 Task: Create an event for the post-launch celebratory dinner.
Action: Mouse moved to (59, 104)
Screenshot: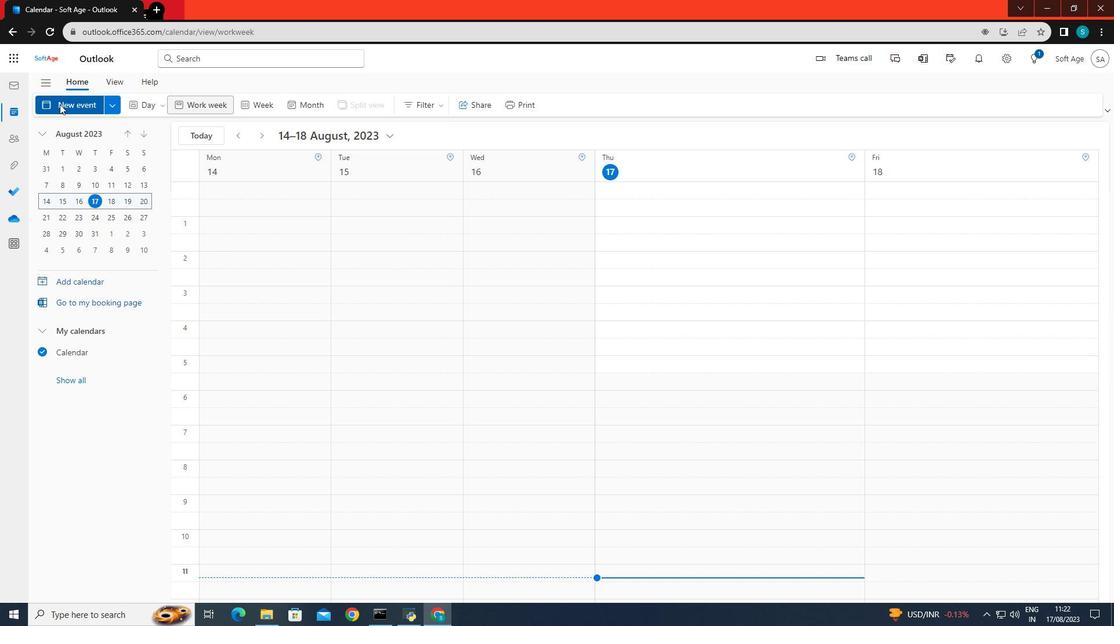 
Action: Mouse pressed left at (59, 104)
Screenshot: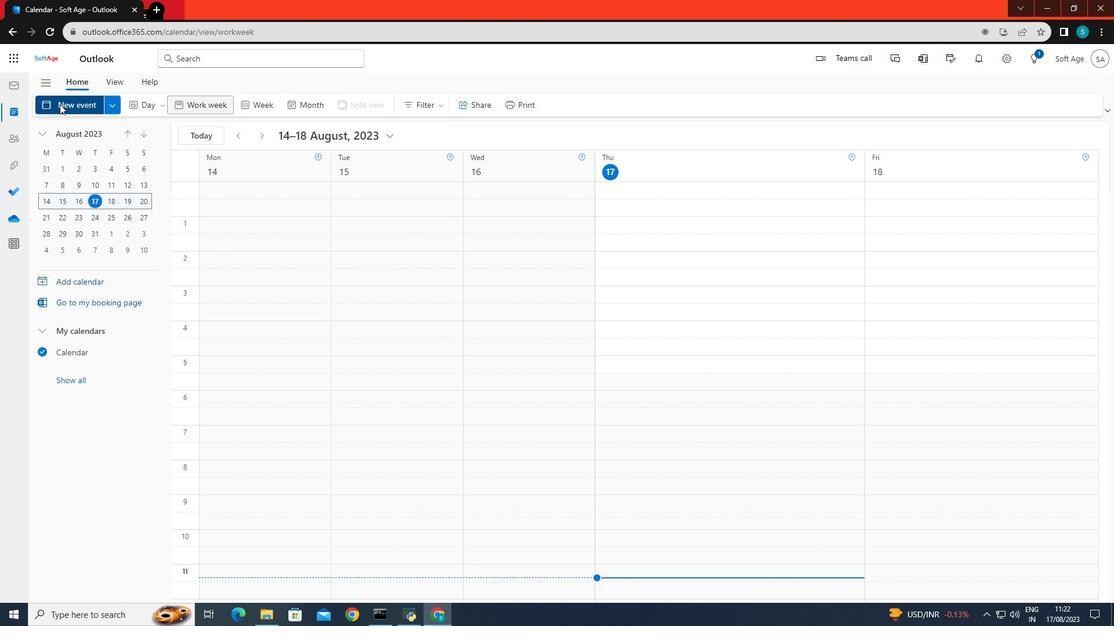 
Action: Mouse moved to (327, 182)
Screenshot: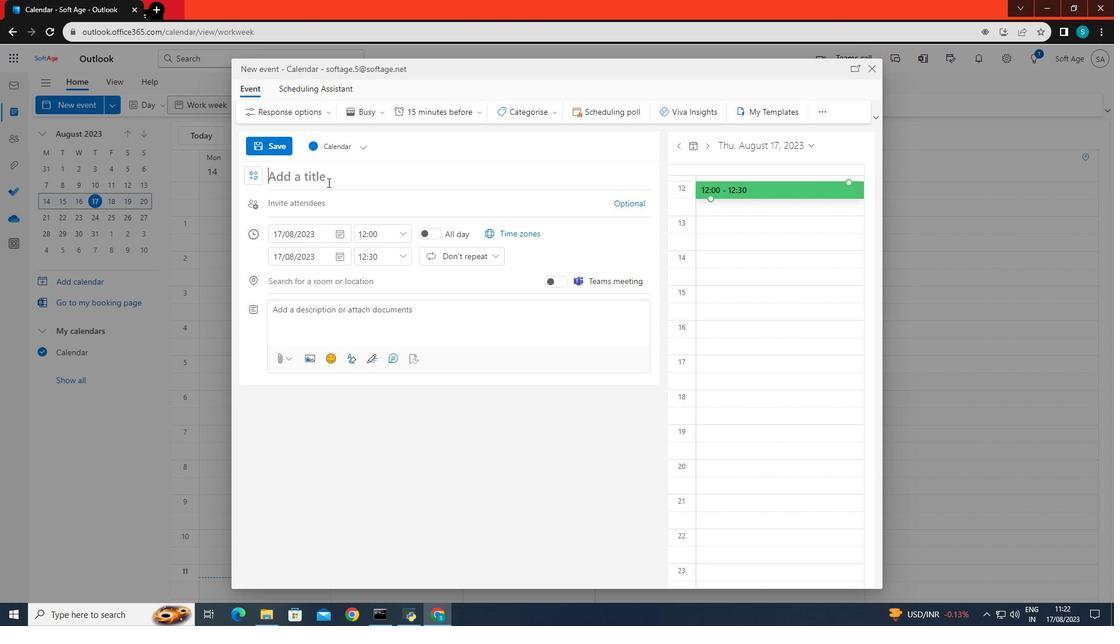 
Action: Mouse pressed left at (327, 182)
Screenshot: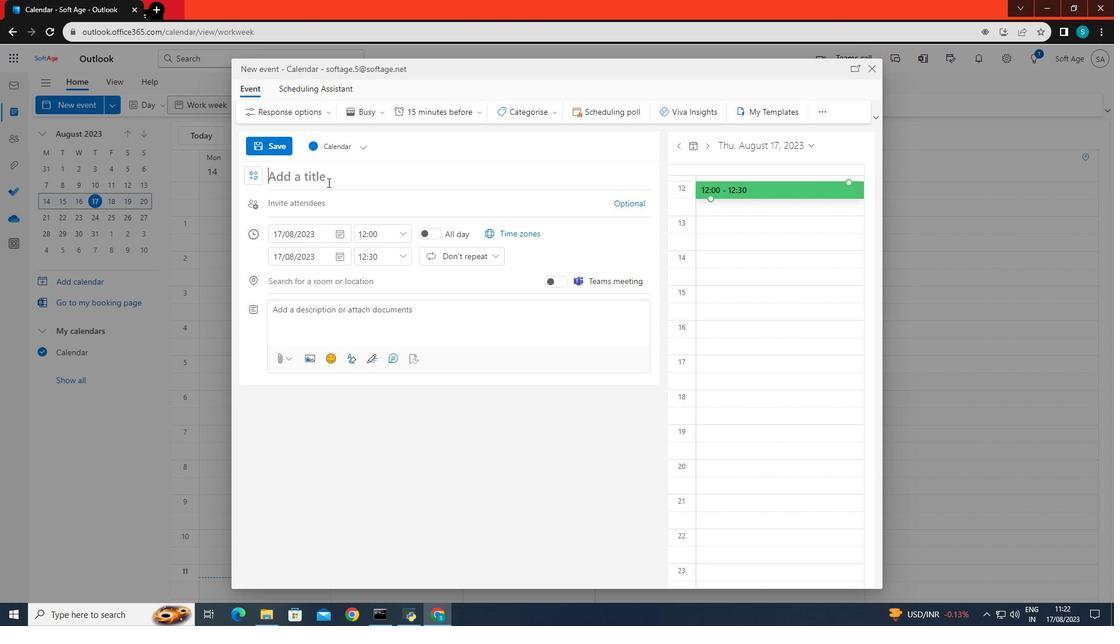 
Action: Key pressed c<Key.backspace><Key.backspace>the<Key.space>post-lan<Key.backspace>unch<Key.space>celebratory<Key.space>dinner.
Screenshot: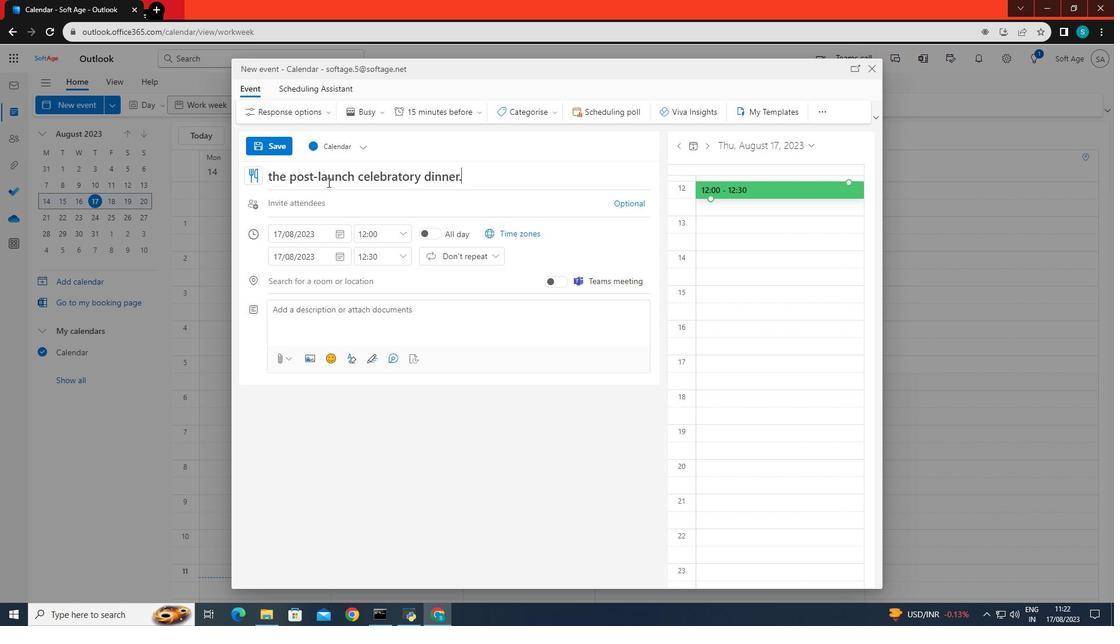 
Action: Mouse moved to (274, 66)
Screenshot: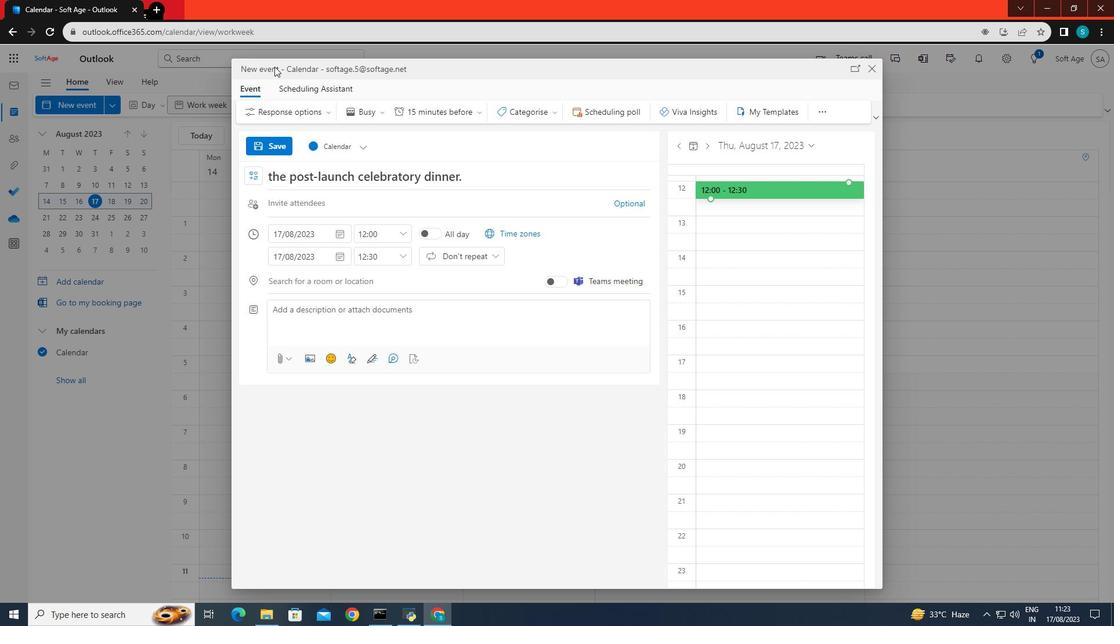 
Action: Key pressed <Key.backspace>
Screenshot: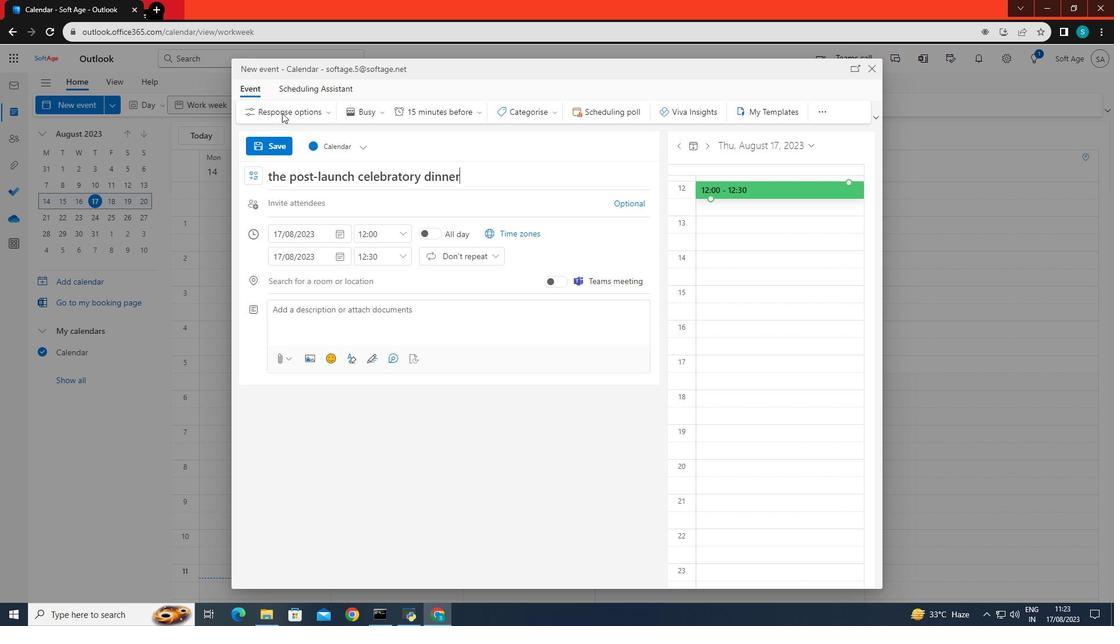 
Action: Mouse moved to (293, 235)
Screenshot: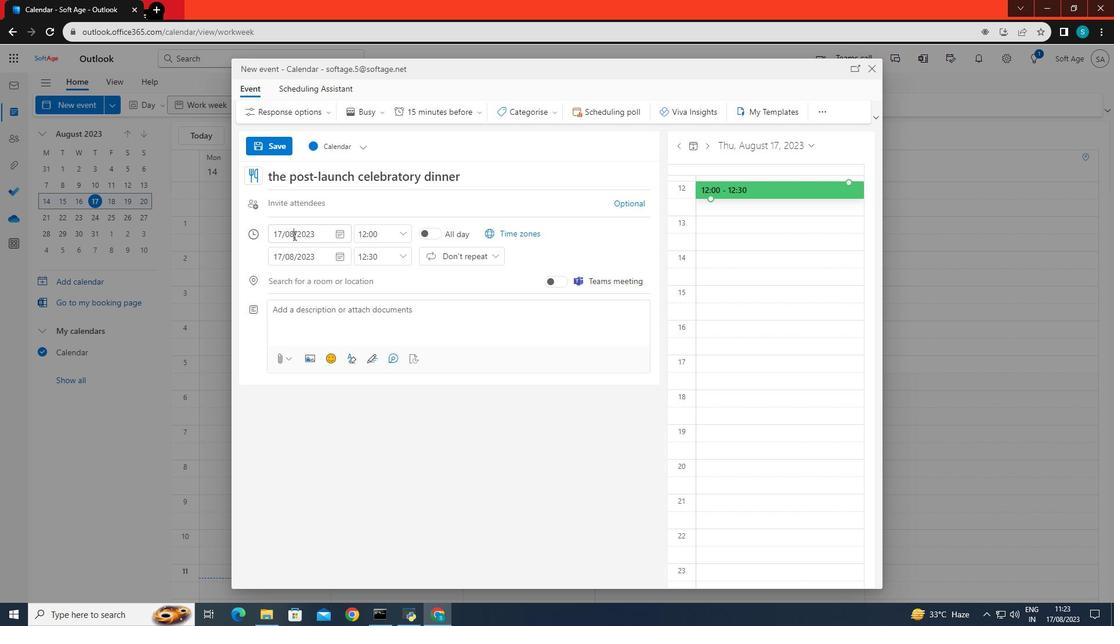 
Action: Mouse pressed left at (293, 235)
Screenshot: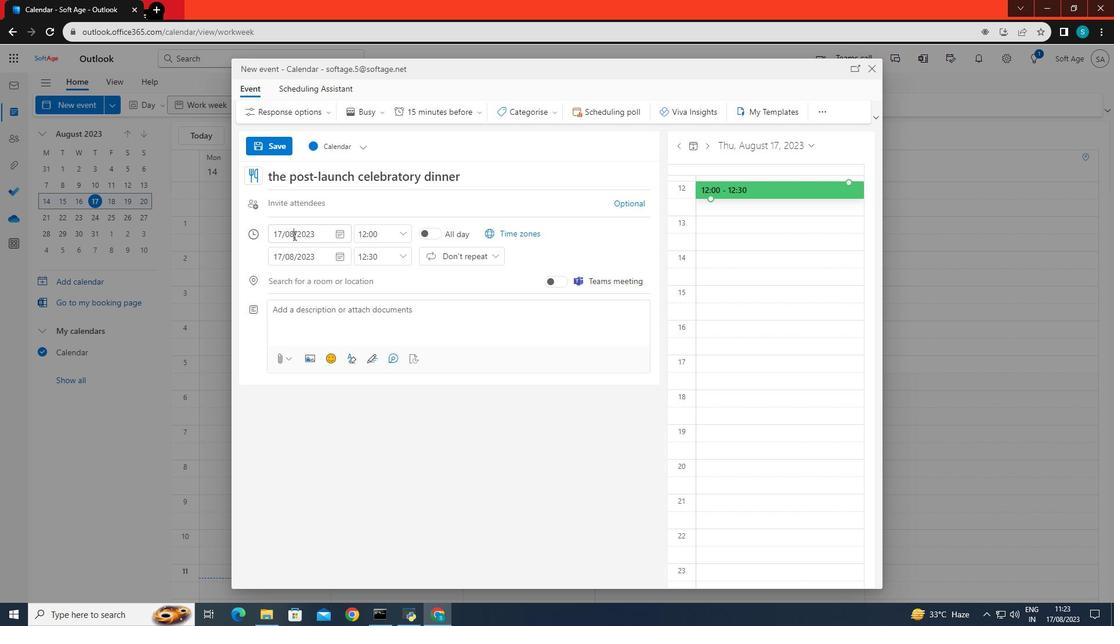 
Action: Mouse moved to (315, 346)
Screenshot: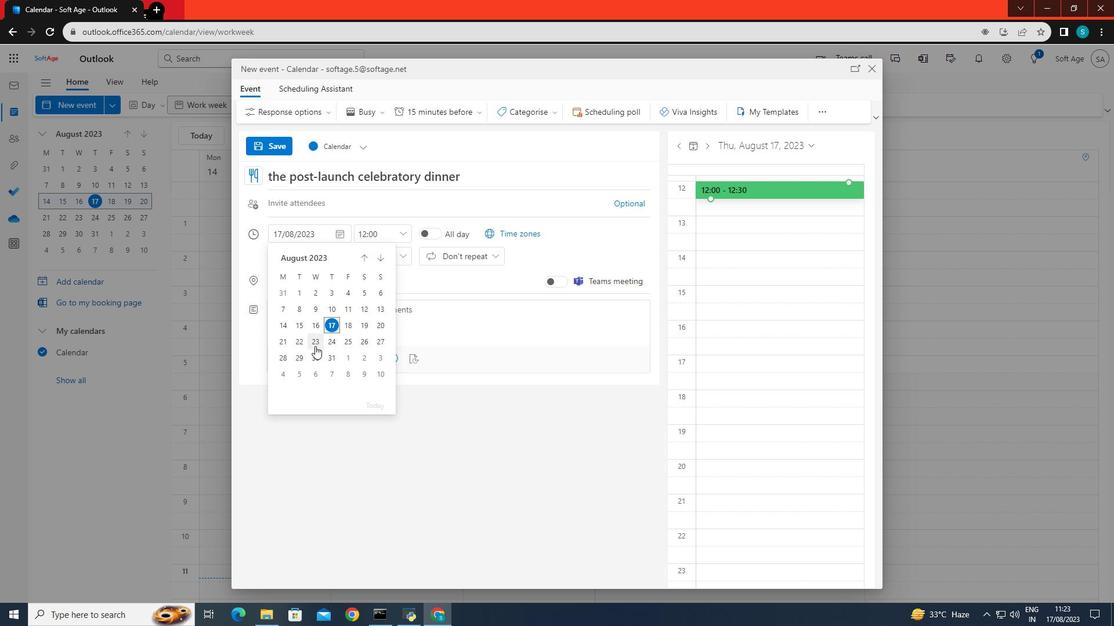 
Action: Mouse pressed left at (315, 346)
Screenshot: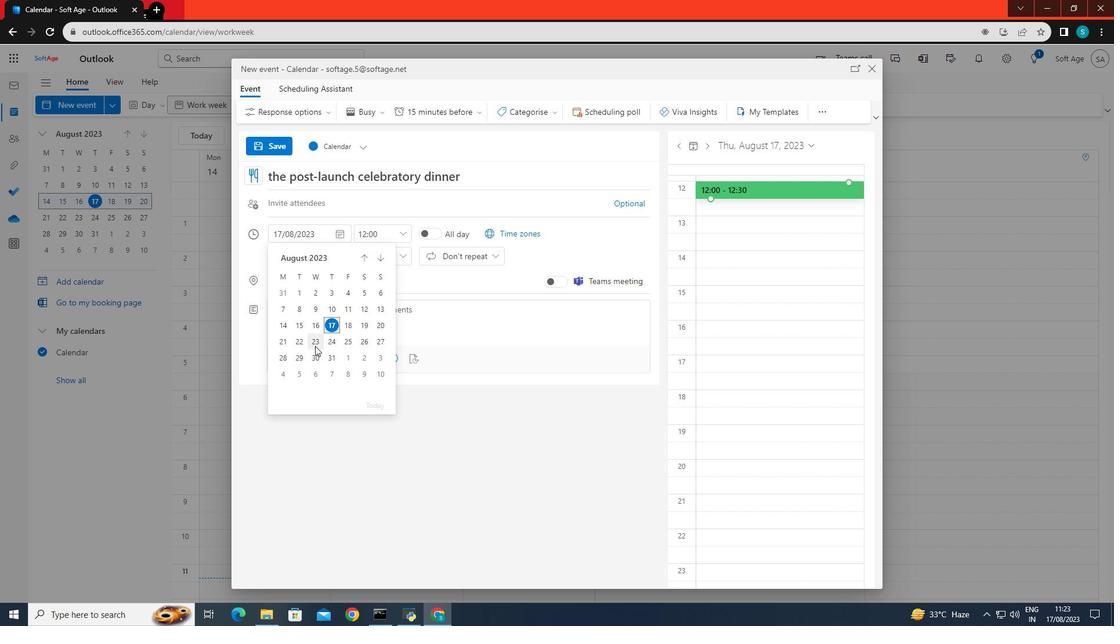 
Action: Mouse moved to (402, 236)
Screenshot: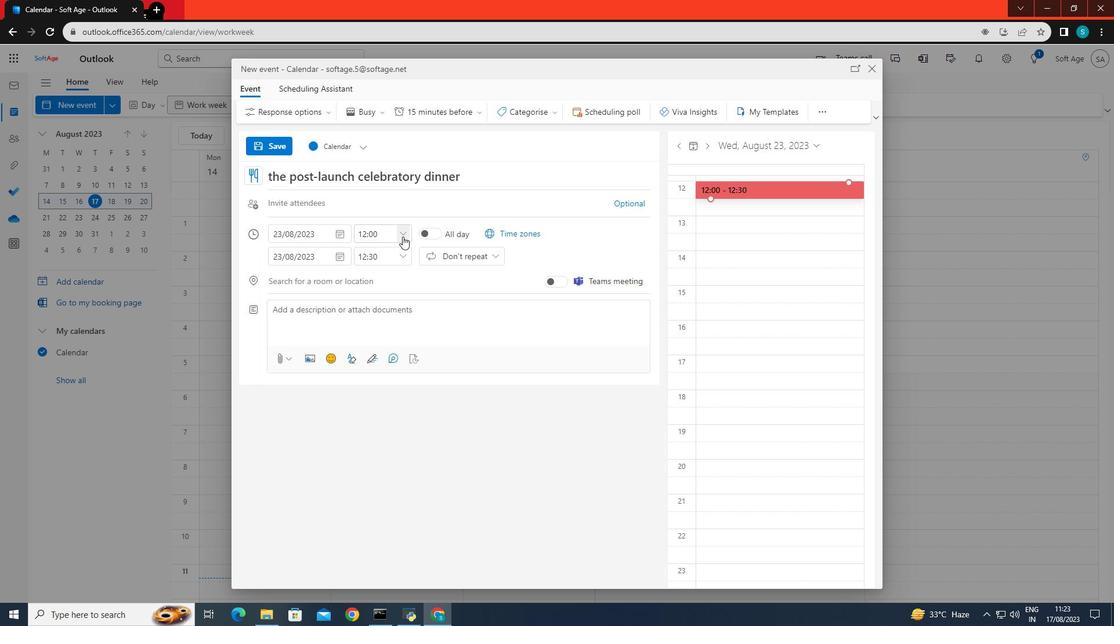 
Action: Mouse pressed left at (402, 236)
Screenshot: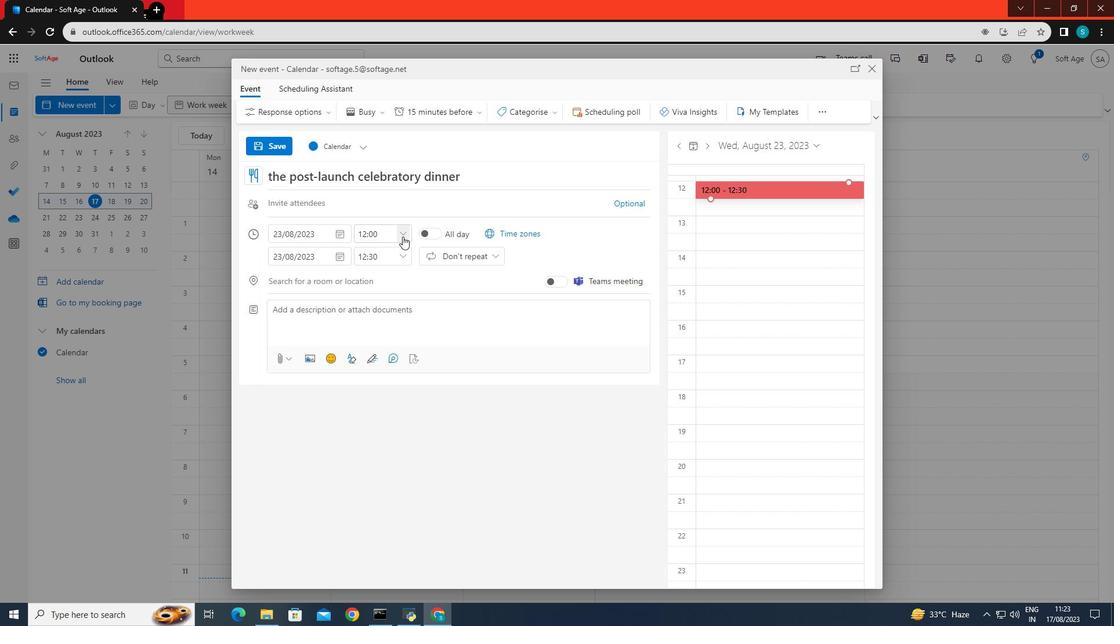 
Action: Mouse moved to (396, 314)
Screenshot: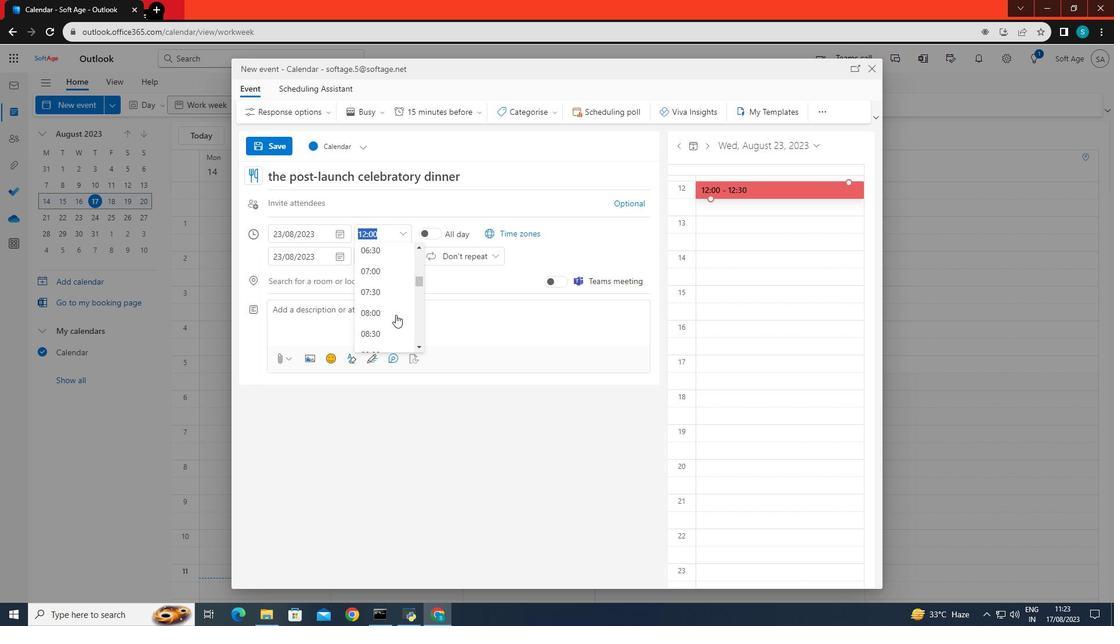 
Action: Mouse scrolled (396, 314) with delta (0, 0)
Screenshot: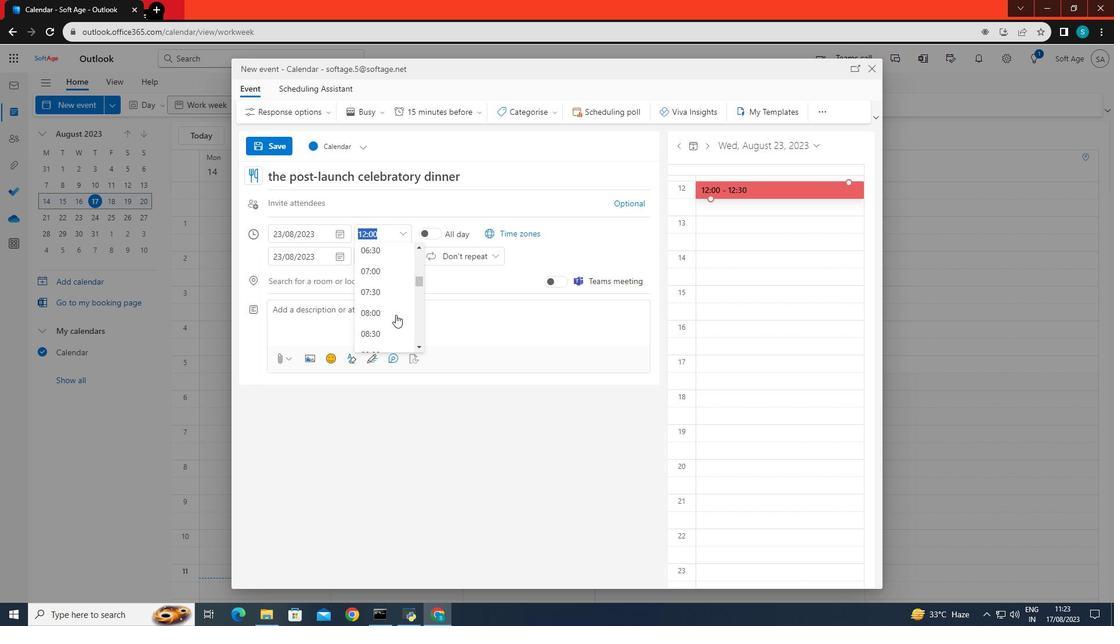 
Action: Mouse scrolled (396, 314) with delta (0, 0)
Screenshot: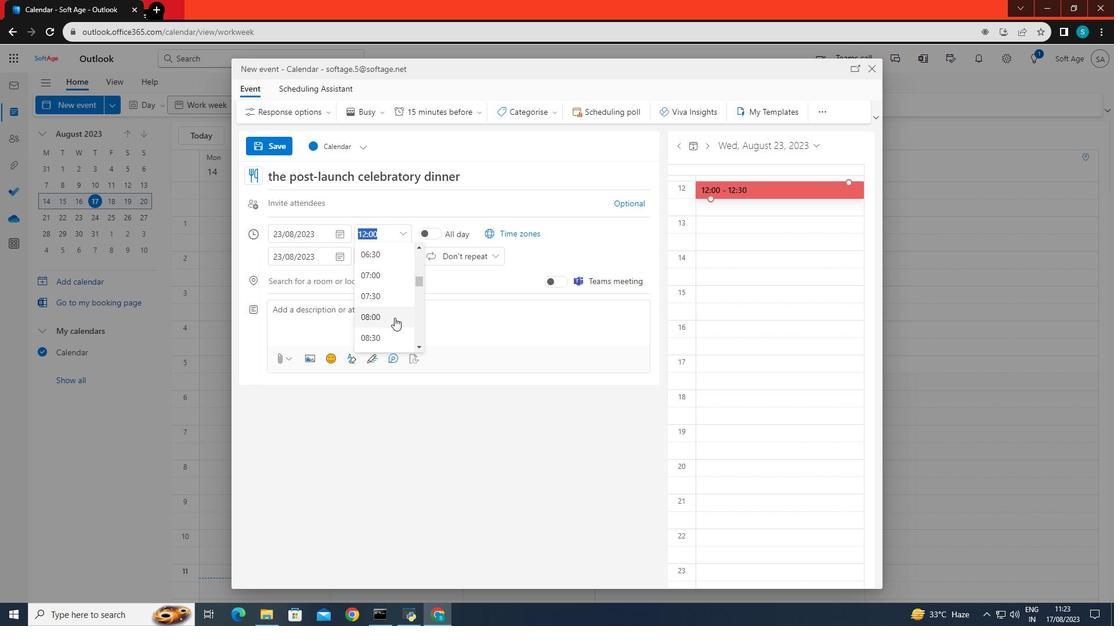 
Action: Mouse scrolled (396, 314) with delta (0, 0)
Screenshot: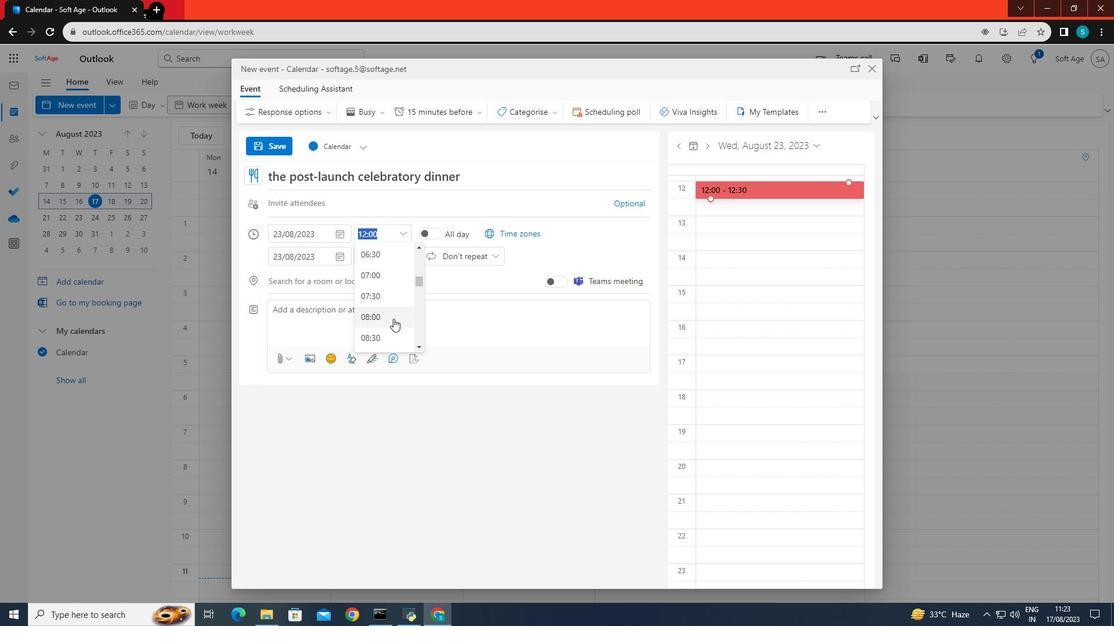 
Action: Mouse scrolled (396, 314) with delta (0, 0)
Screenshot: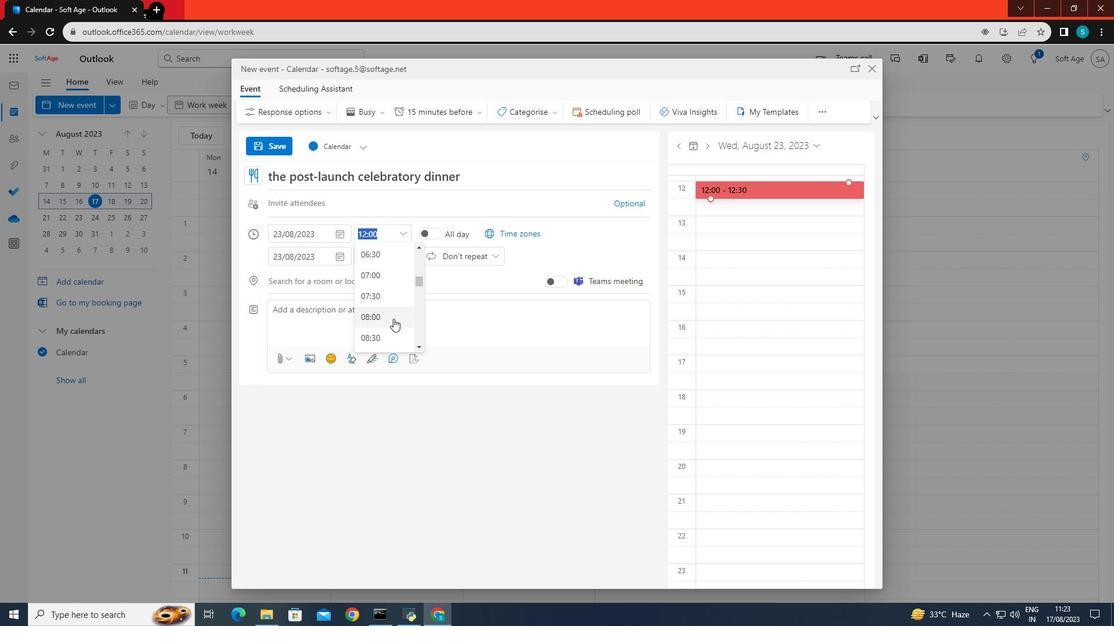 
Action: Mouse moved to (393, 319)
Screenshot: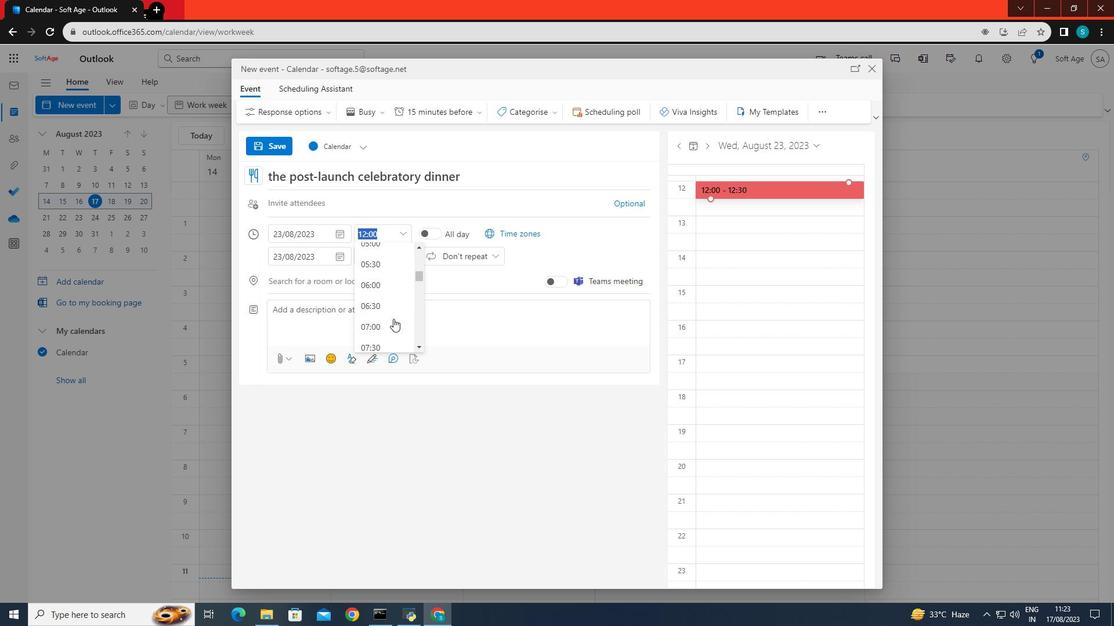 
Action: Mouse scrolled (393, 319) with delta (0, 0)
Screenshot: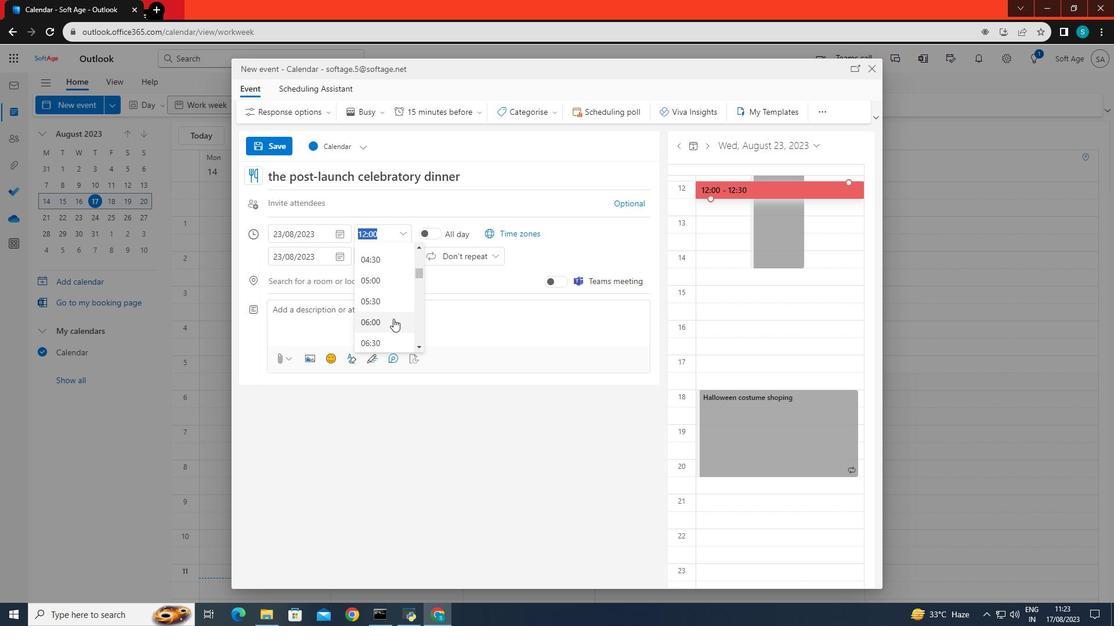 
Action: Mouse scrolled (393, 319) with delta (0, 0)
Screenshot: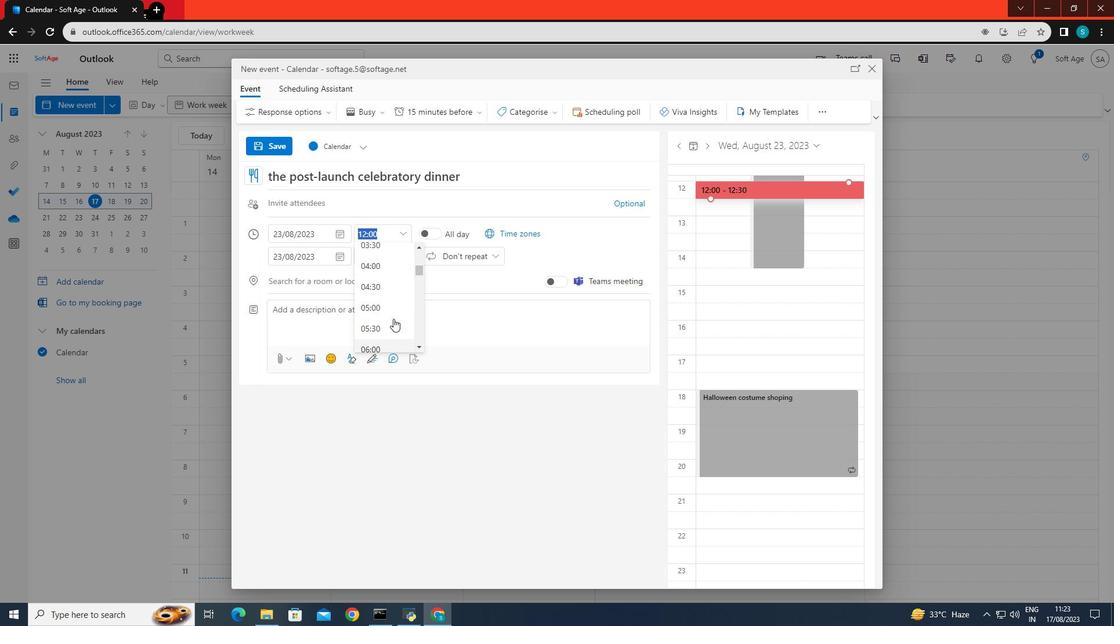 
Action: Mouse moved to (388, 319)
Screenshot: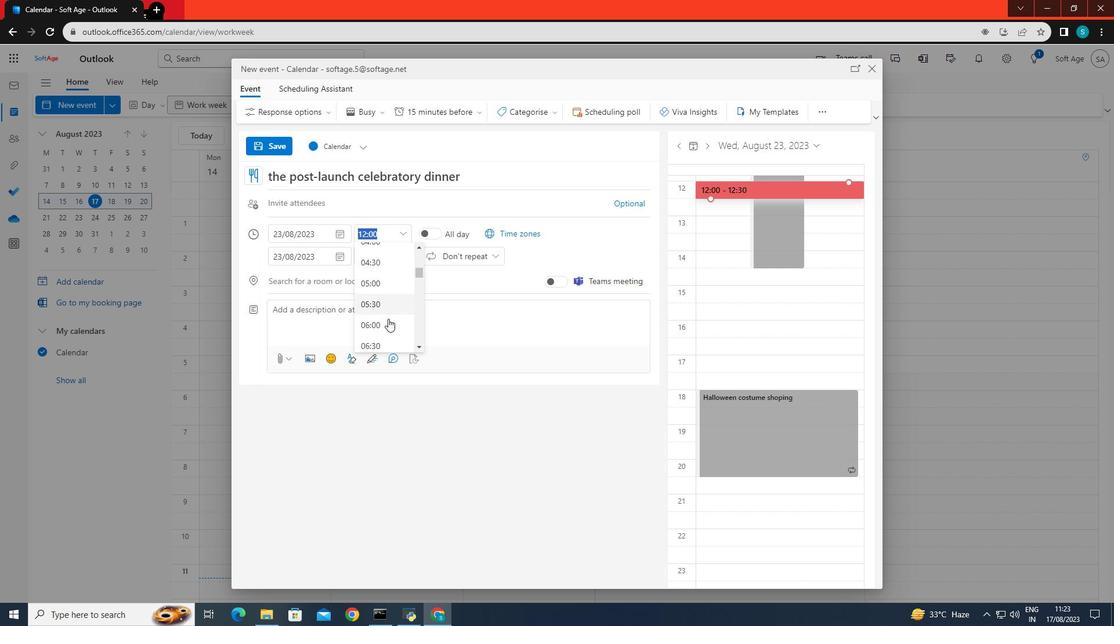 
Action: Mouse scrolled (388, 318) with delta (0, 0)
Screenshot: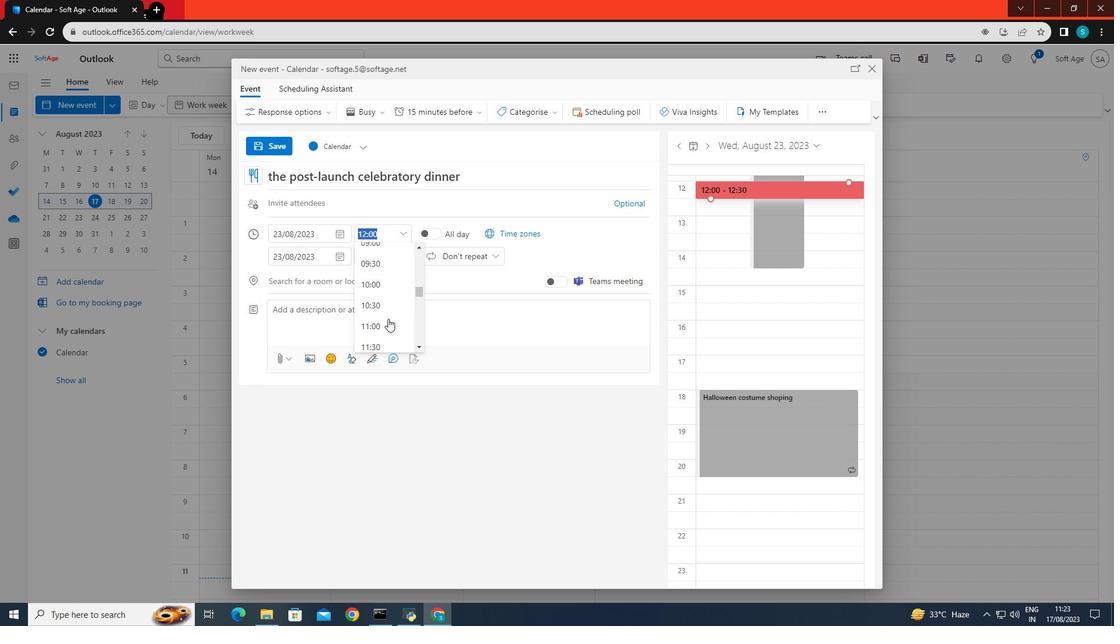 
Action: Mouse scrolled (388, 318) with delta (0, 0)
Screenshot: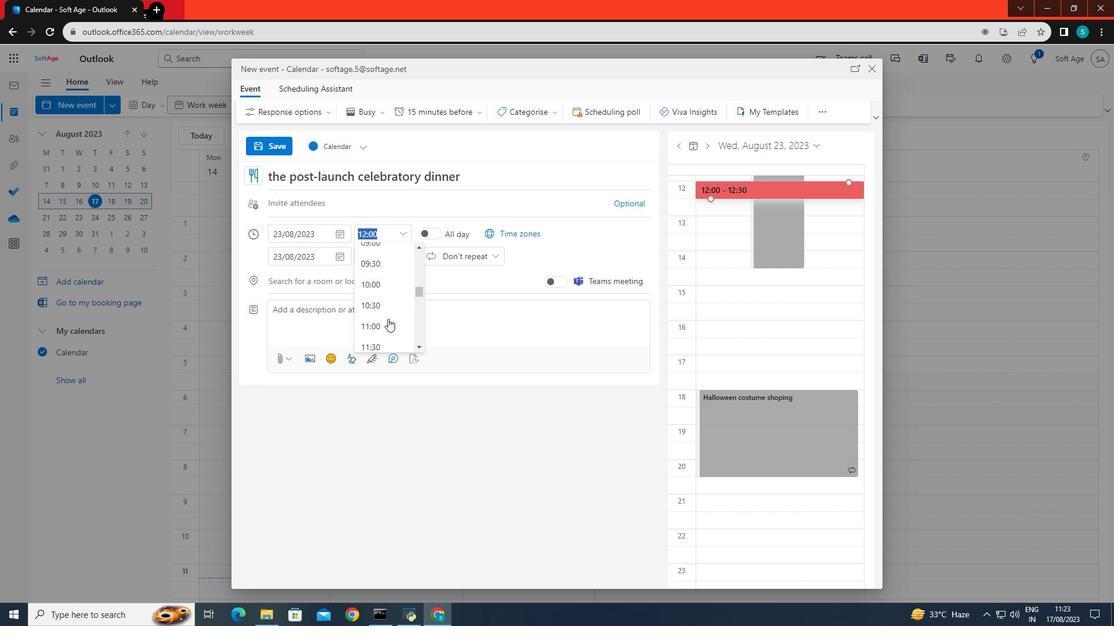 
Action: Mouse scrolled (388, 318) with delta (0, 0)
Screenshot: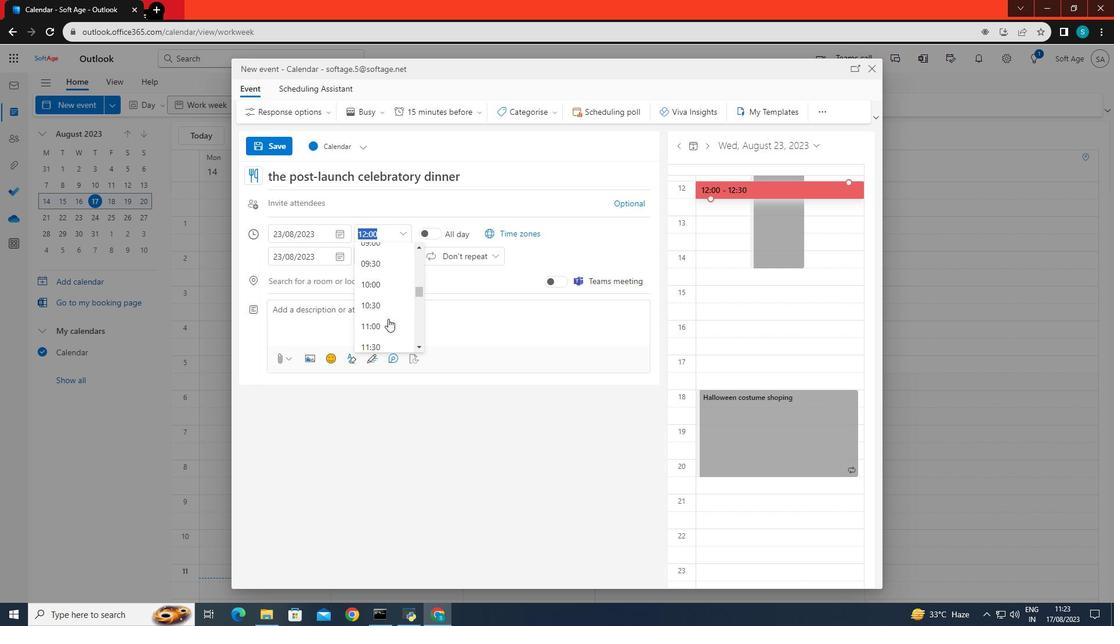 
Action: Mouse scrolled (388, 318) with delta (0, 0)
Screenshot: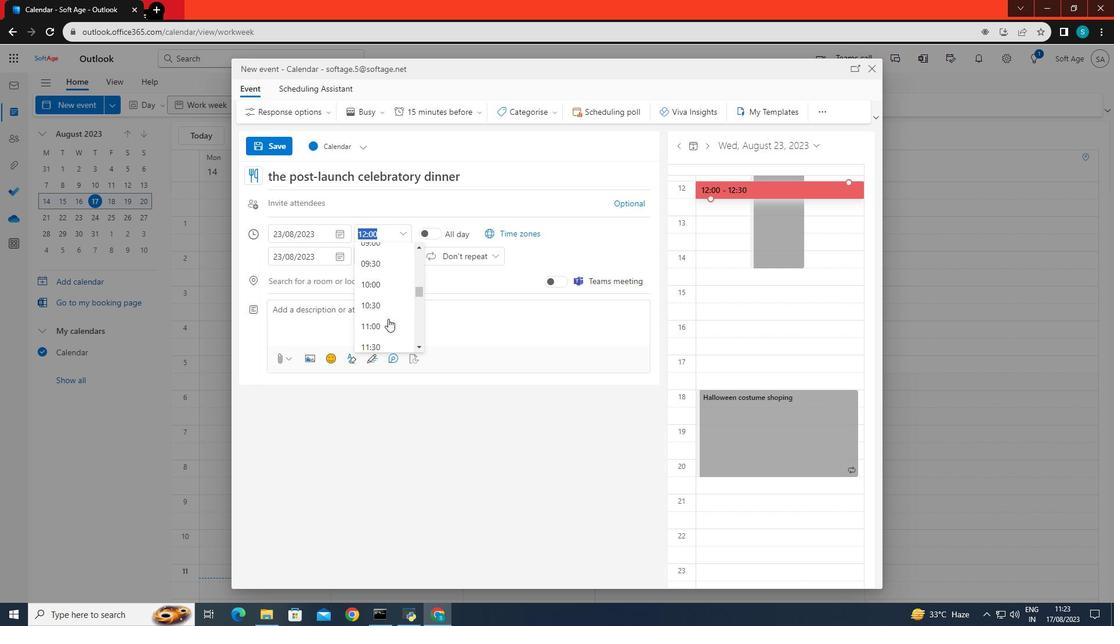 
Action: Mouse moved to (376, 312)
Screenshot: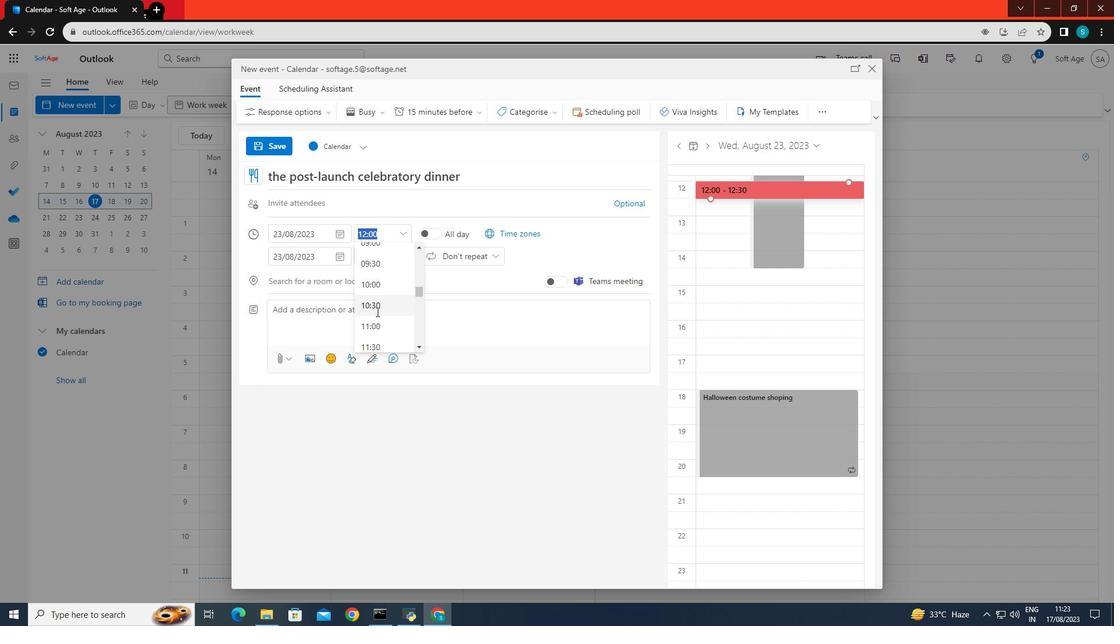 
Action: Mouse pressed left at (376, 312)
Screenshot: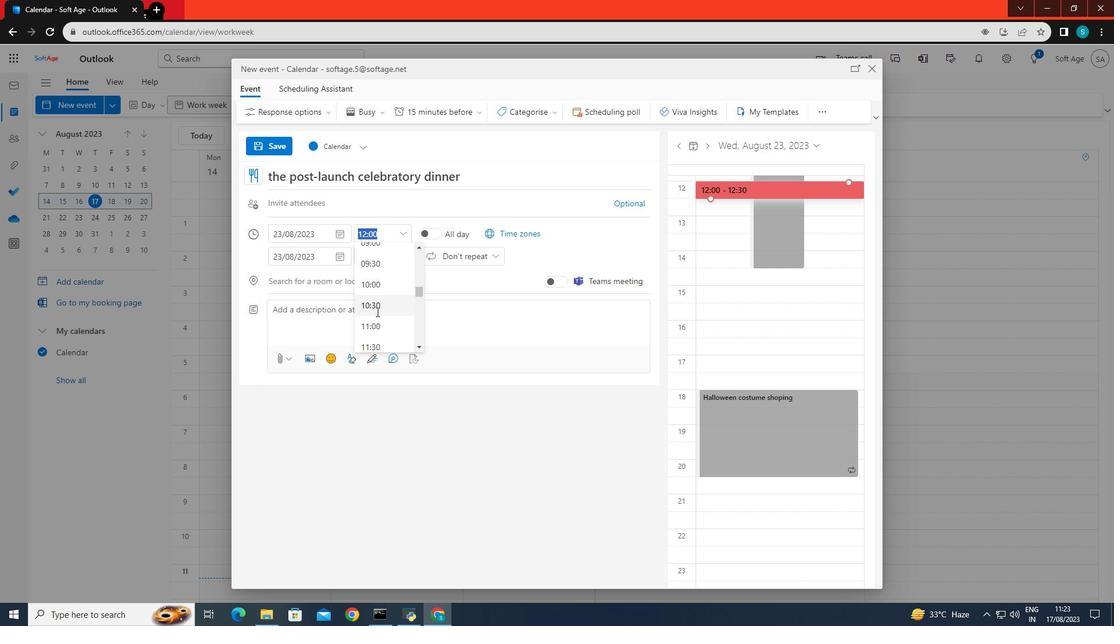 
Action: Mouse moved to (401, 258)
Screenshot: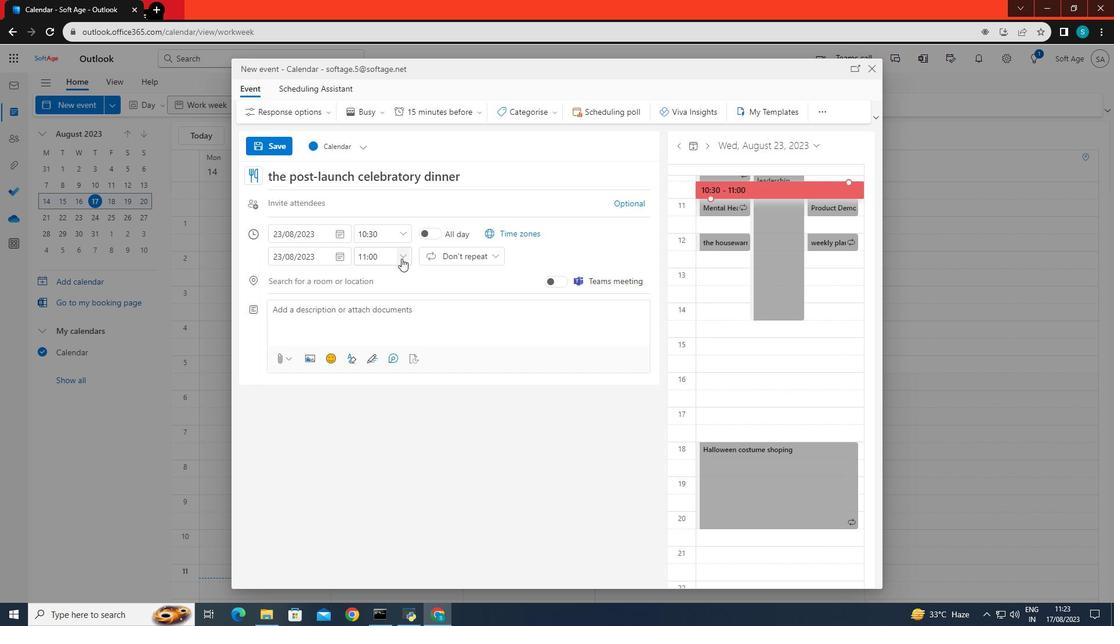 
Action: Mouse pressed left at (401, 258)
Screenshot: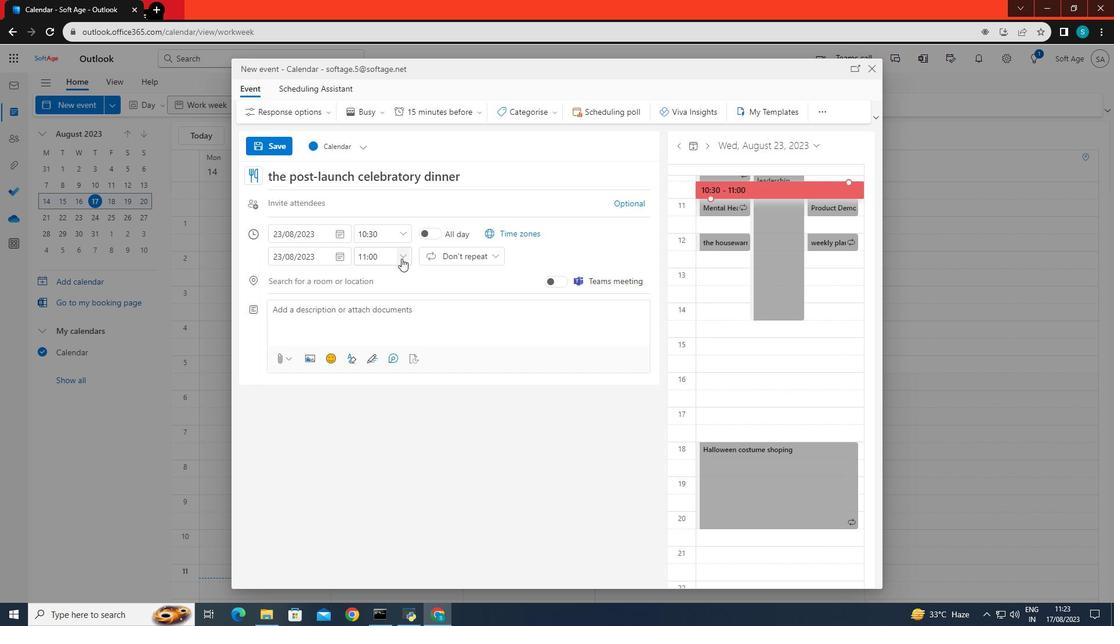 
Action: Mouse moved to (393, 310)
Screenshot: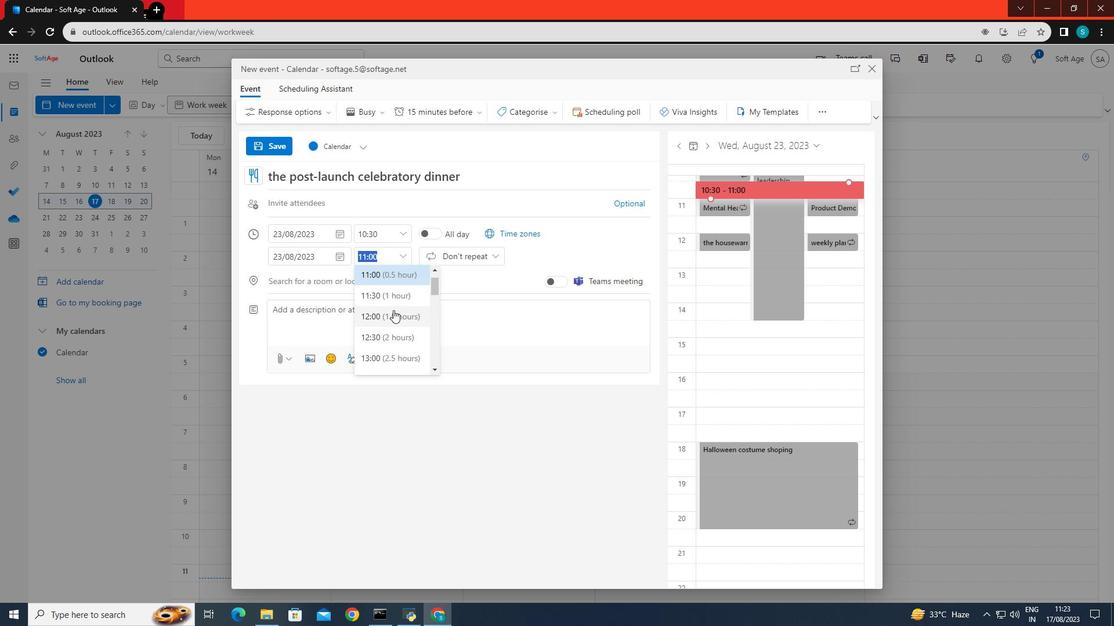 
Action: Mouse scrolled (393, 310) with delta (0, 0)
Screenshot: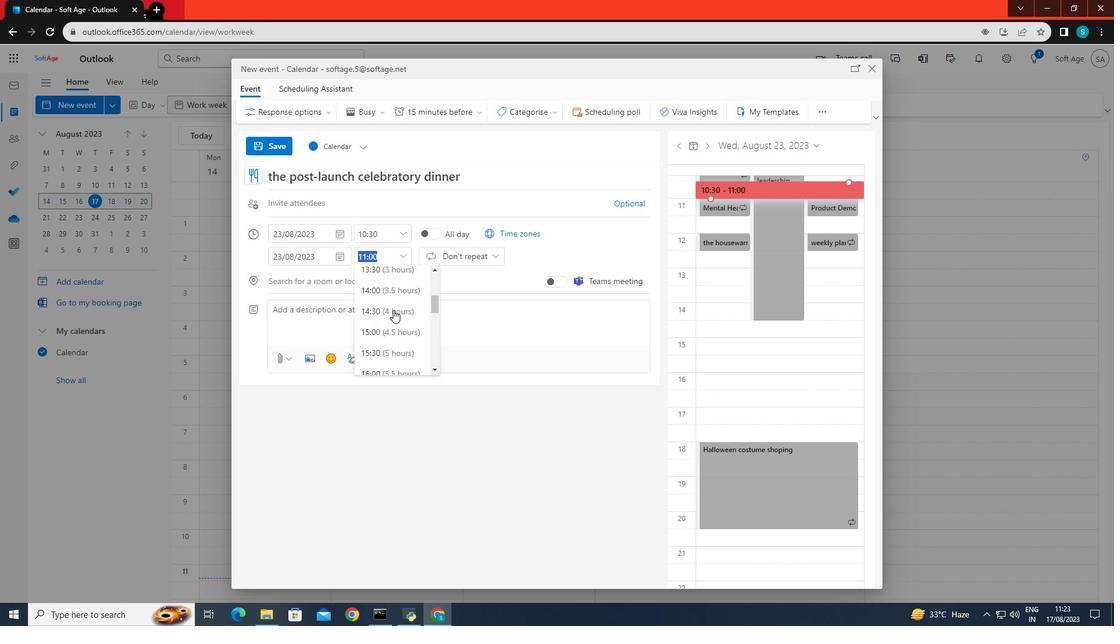 
Action: Mouse scrolled (393, 310) with delta (0, 0)
Screenshot: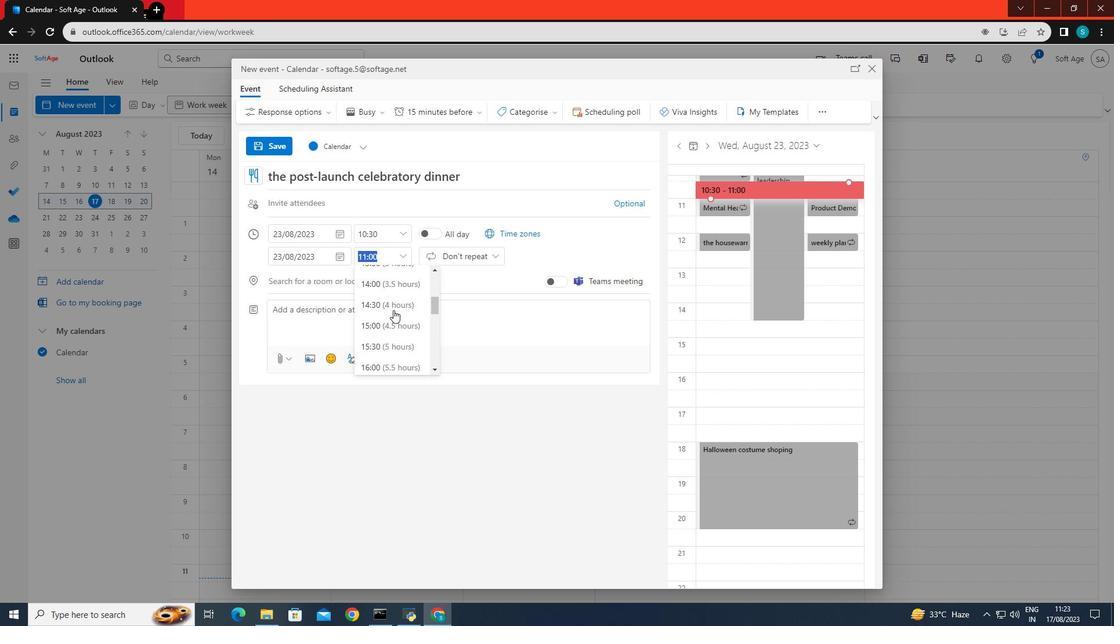 
Action: Mouse moved to (376, 283)
Screenshot: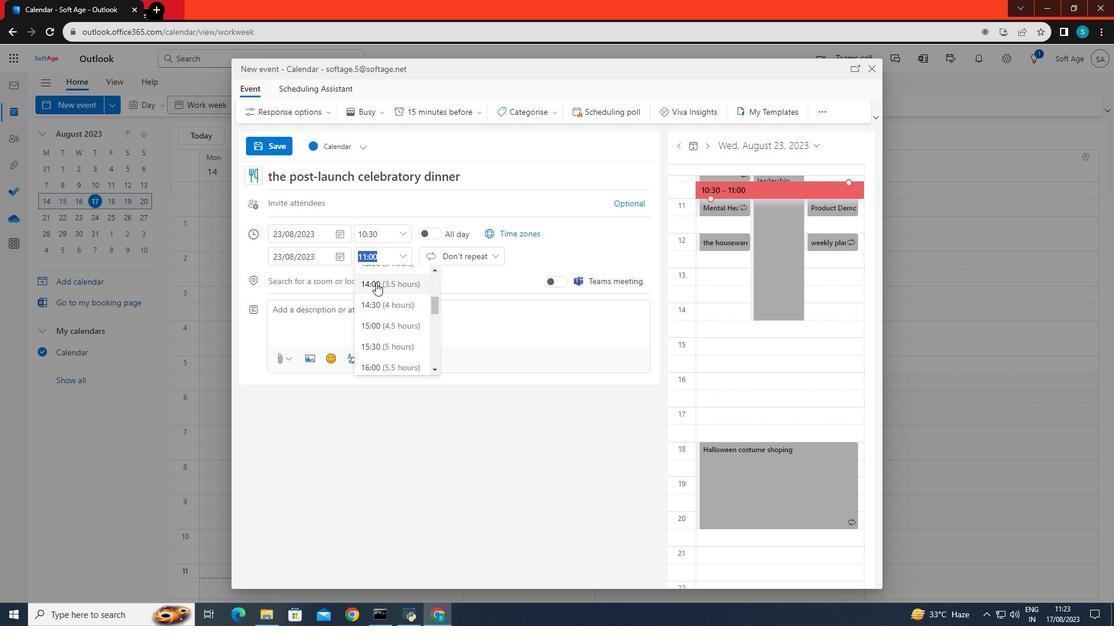 
Action: Mouse pressed left at (376, 283)
Screenshot: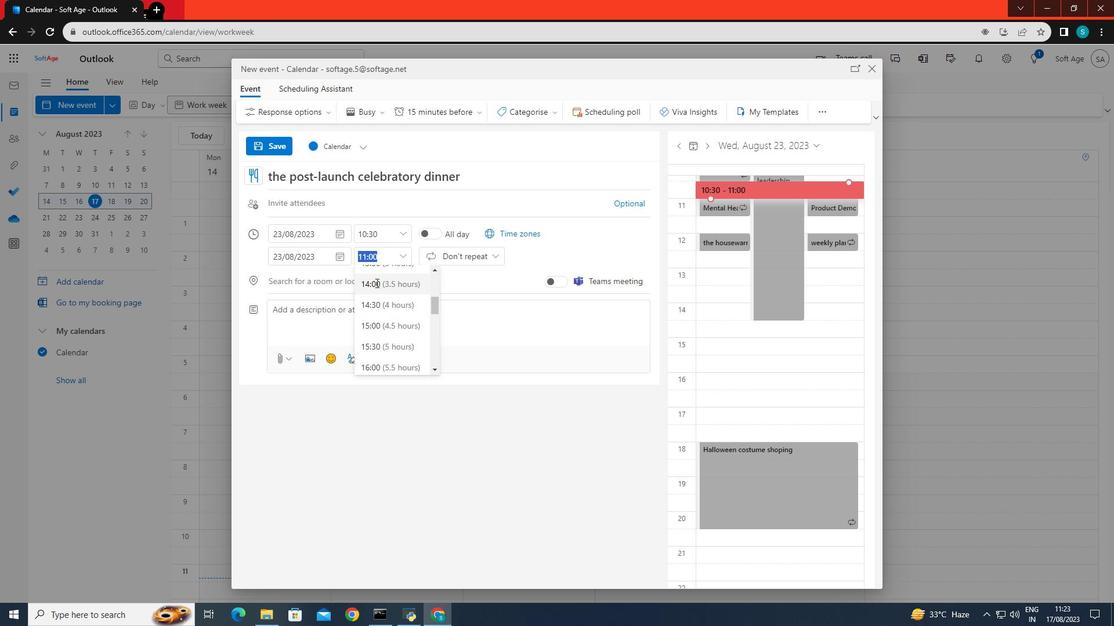 
Action: Mouse moved to (320, 313)
Screenshot: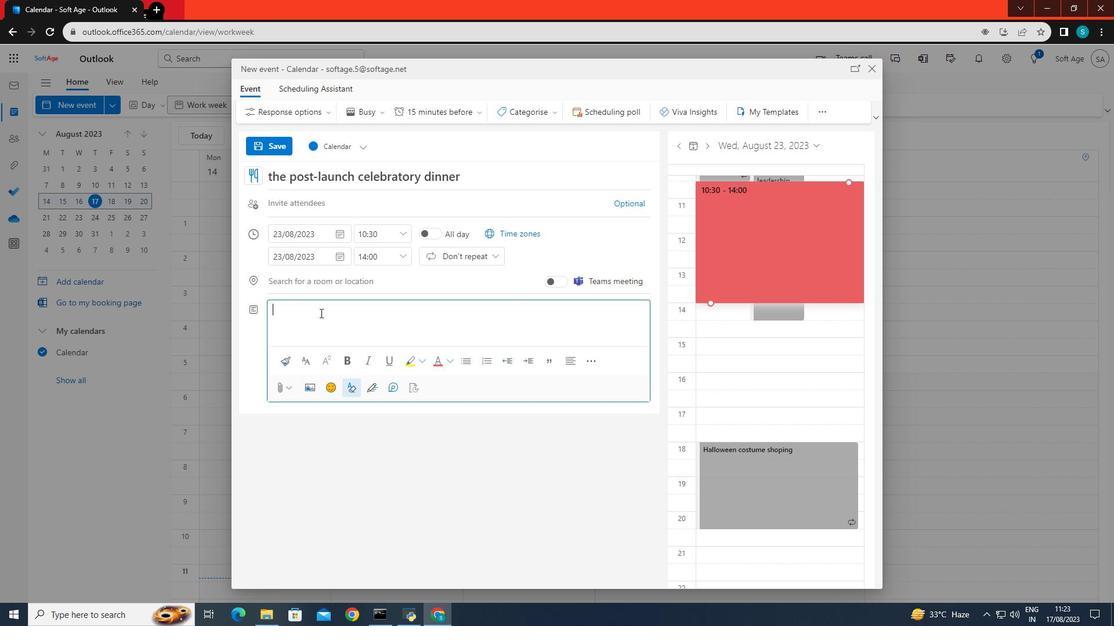 
Action: Mouse pressed left at (320, 313)
Screenshot: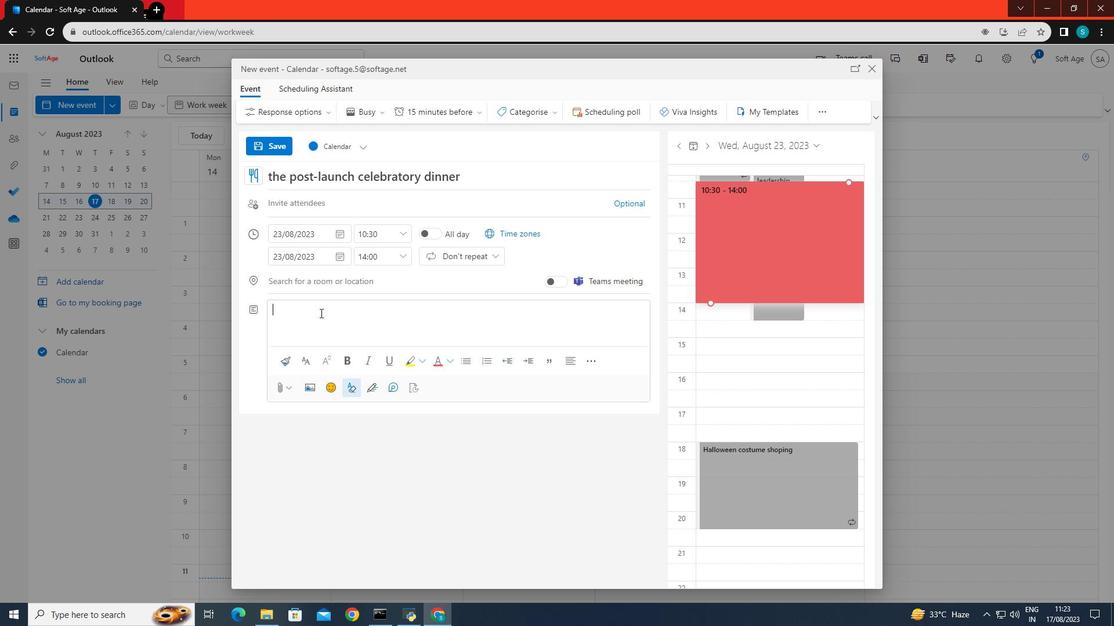 
Action: Key pressed sn<Key.space><Key.backspace><Key.backspace><Key.backspace>an<Key.space>event<Key.space>for<Key.space>the<Key.space>post-launch<Key.space>celebratory<Key.space>dinee<Key.backspace><Key.backspace>ner.
Screenshot: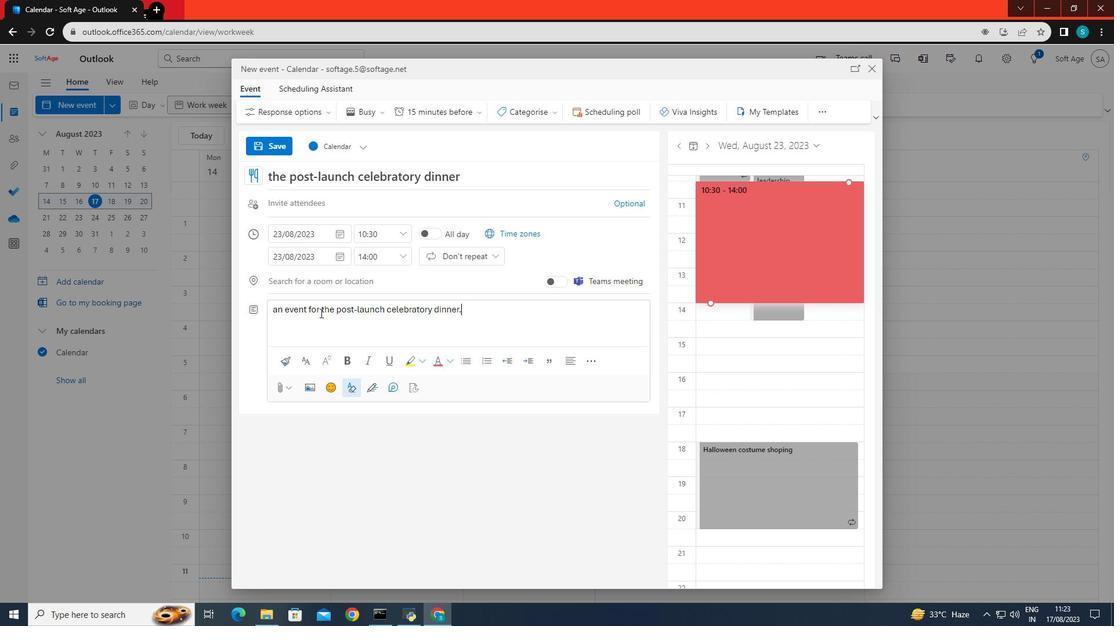 
Action: Mouse moved to (279, 145)
Screenshot: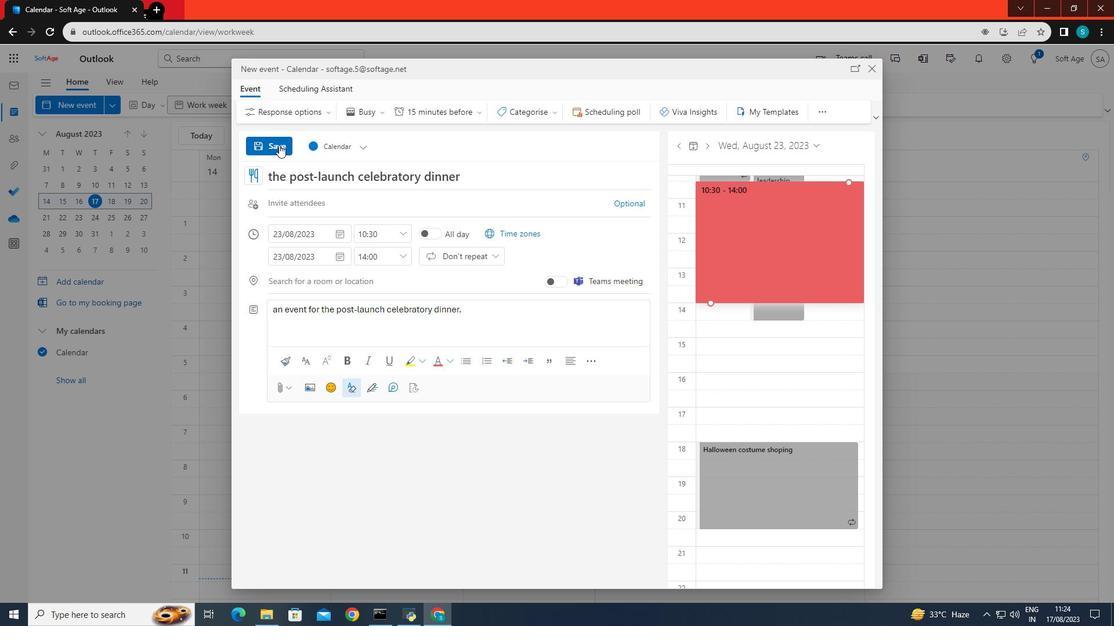 
Action: Mouse pressed left at (279, 145)
Screenshot: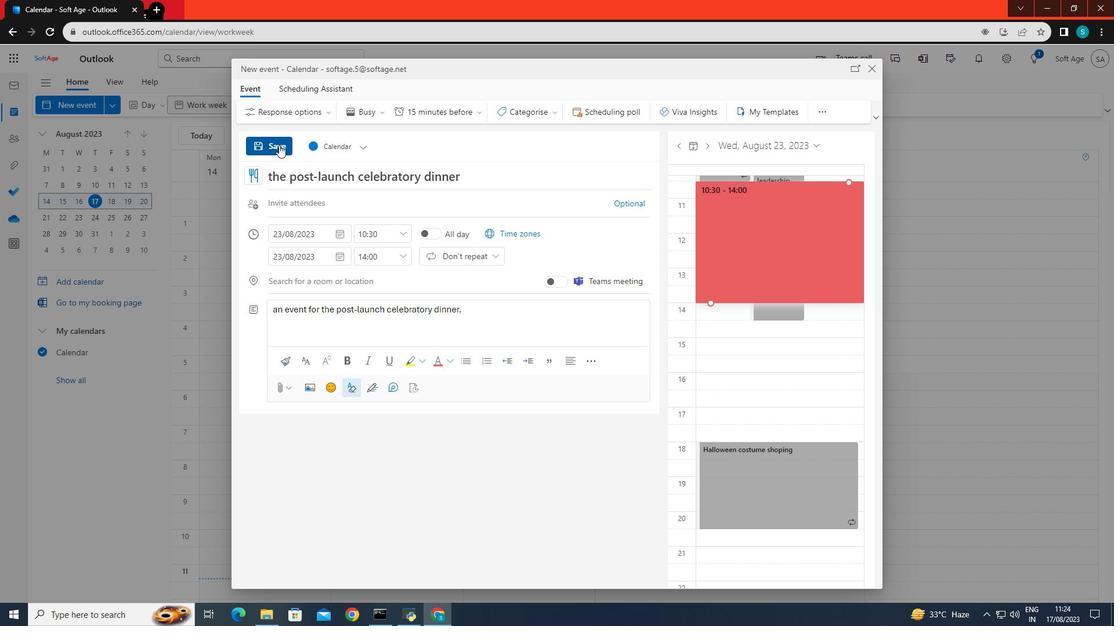 
